 Task: Show more about the house rules of Terlingua, Texas, US.
Action: Mouse pressed left at (403, 160)
Screenshot: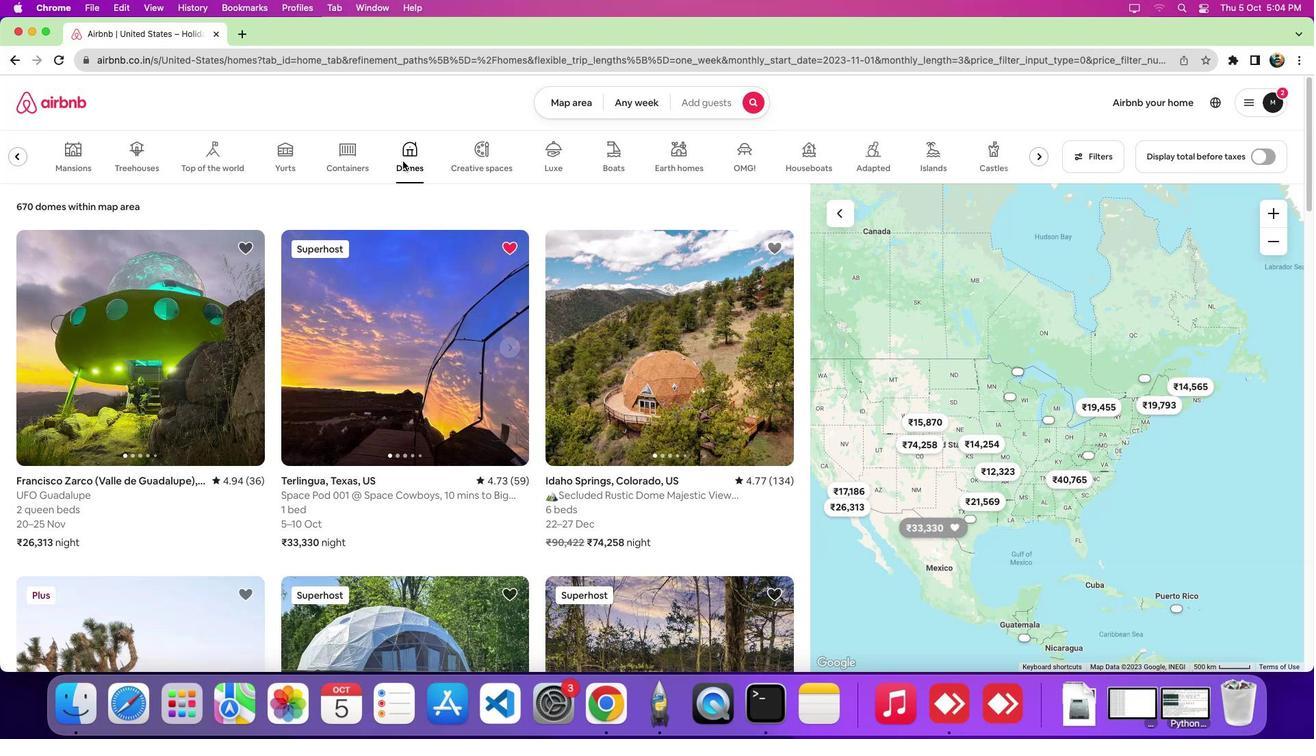 
Action: Mouse moved to (407, 323)
Screenshot: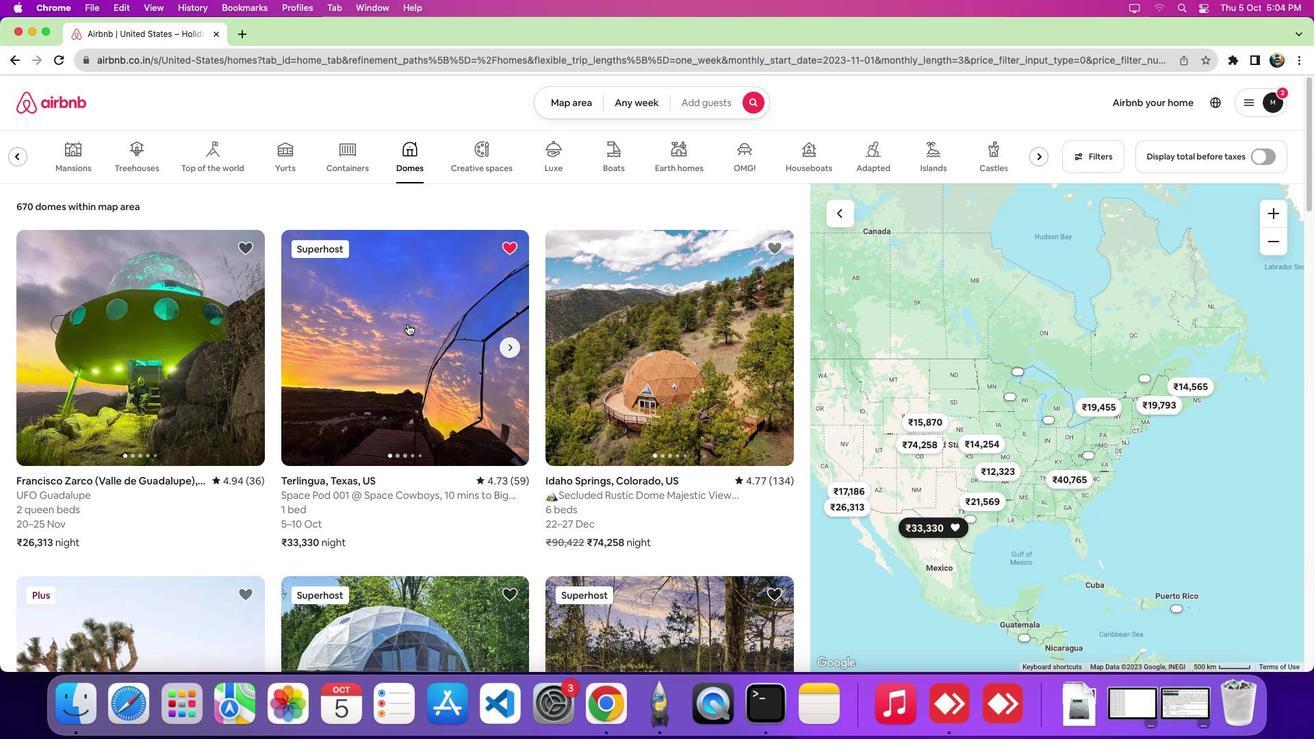 
Action: Mouse pressed left at (407, 323)
Screenshot: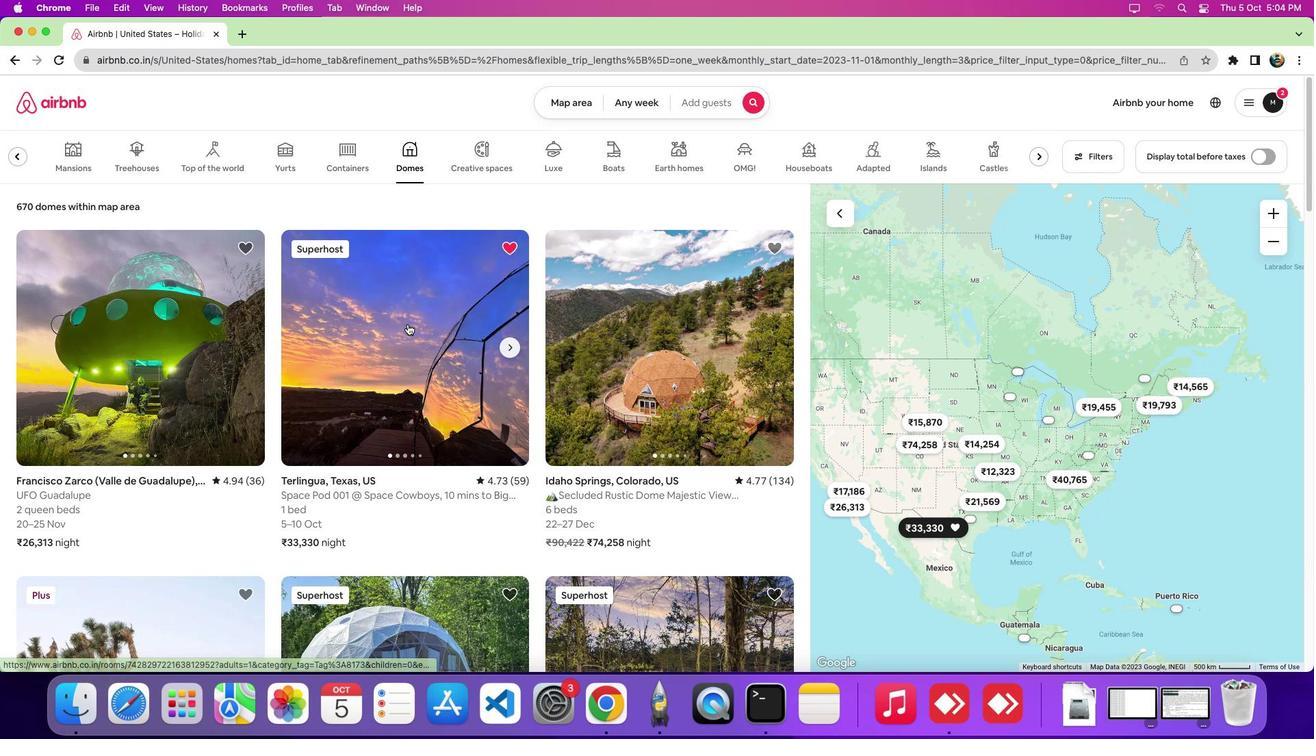 
Action: Mouse moved to (1309, 135)
Screenshot: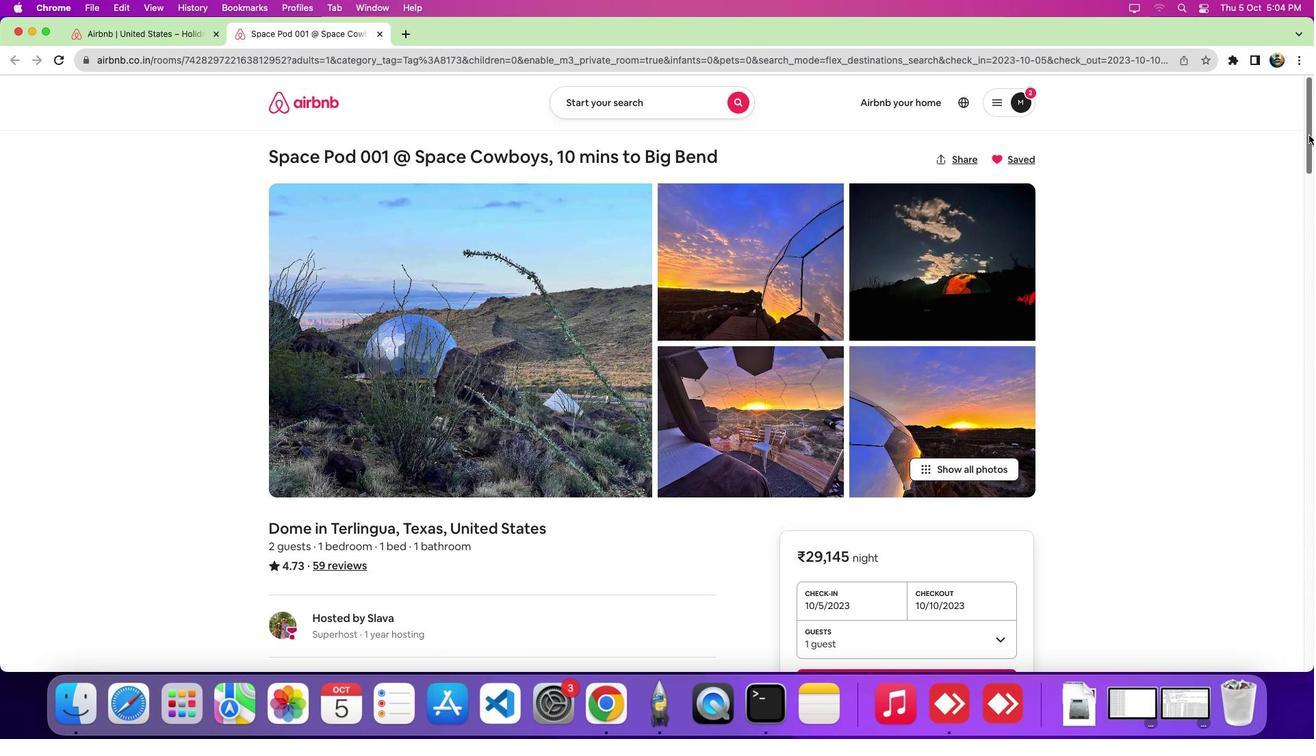 
Action: Mouse pressed left at (1309, 135)
Screenshot: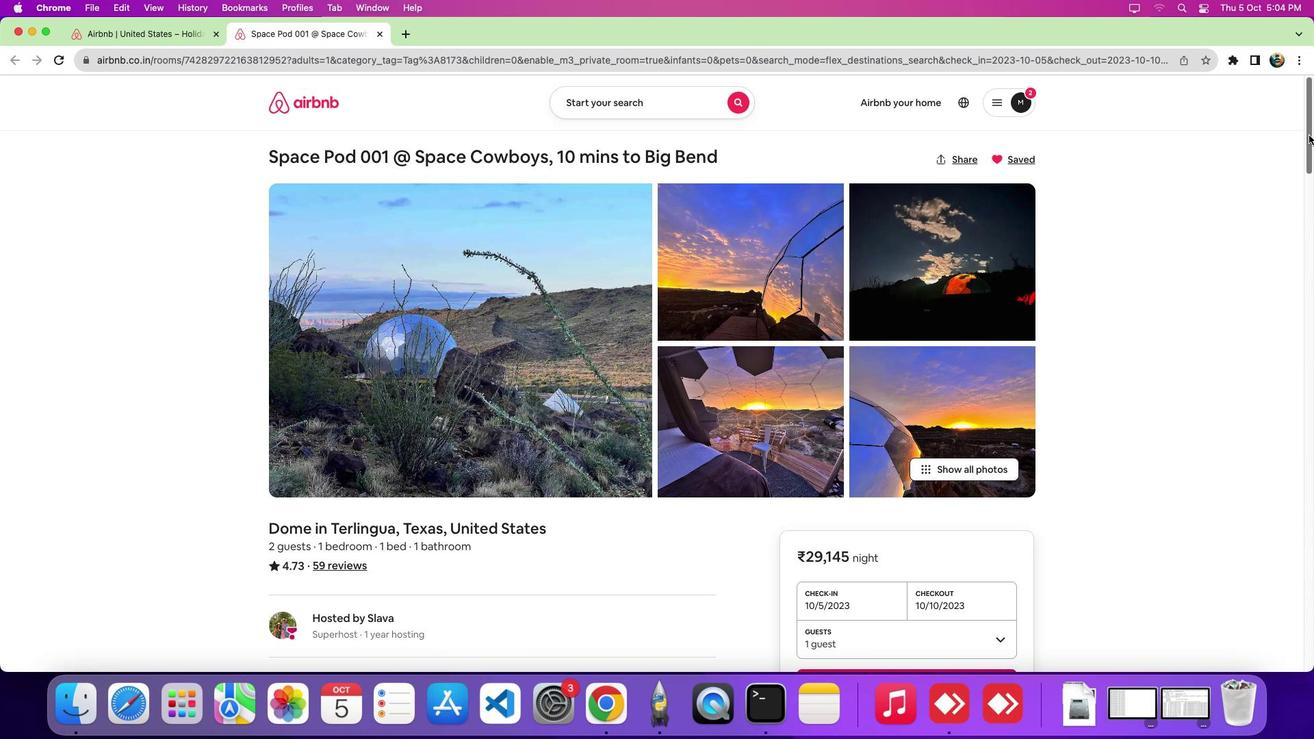 
Action: Mouse moved to (307, 437)
Screenshot: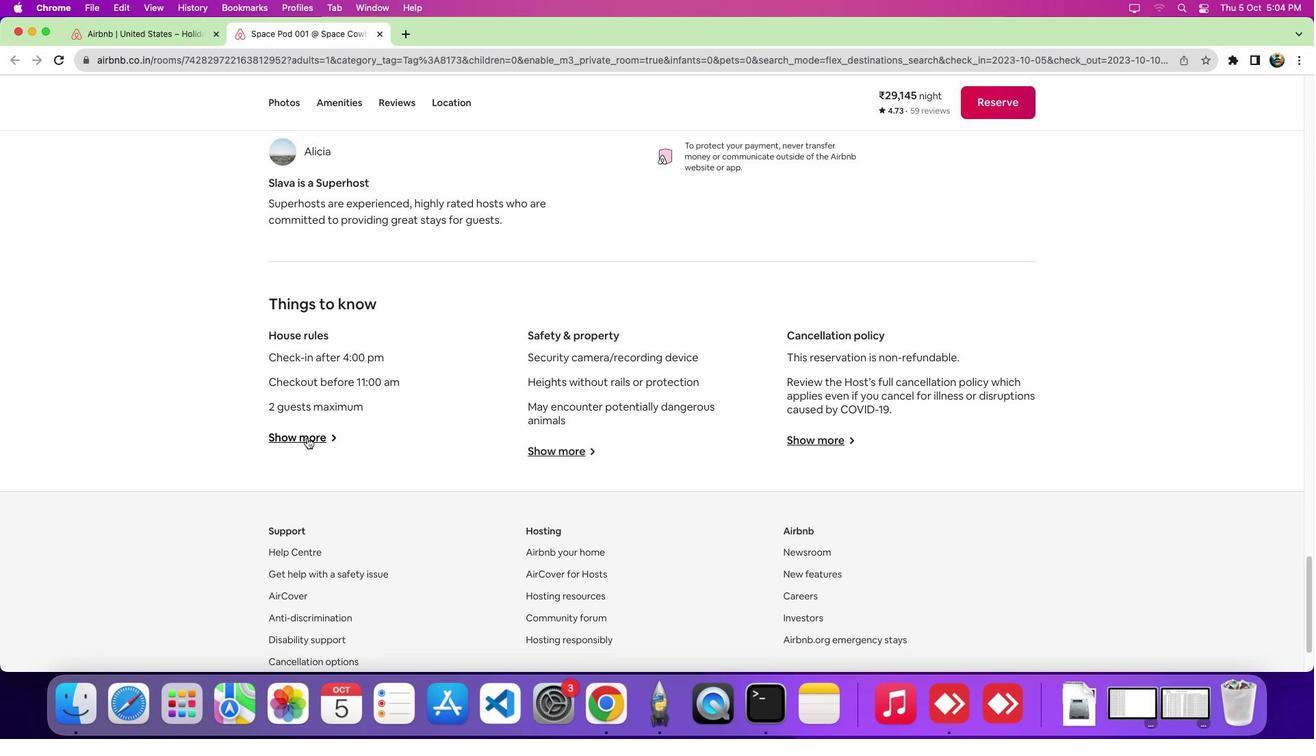 
Action: Mouse pressed left at (307, 437)
Screenshot: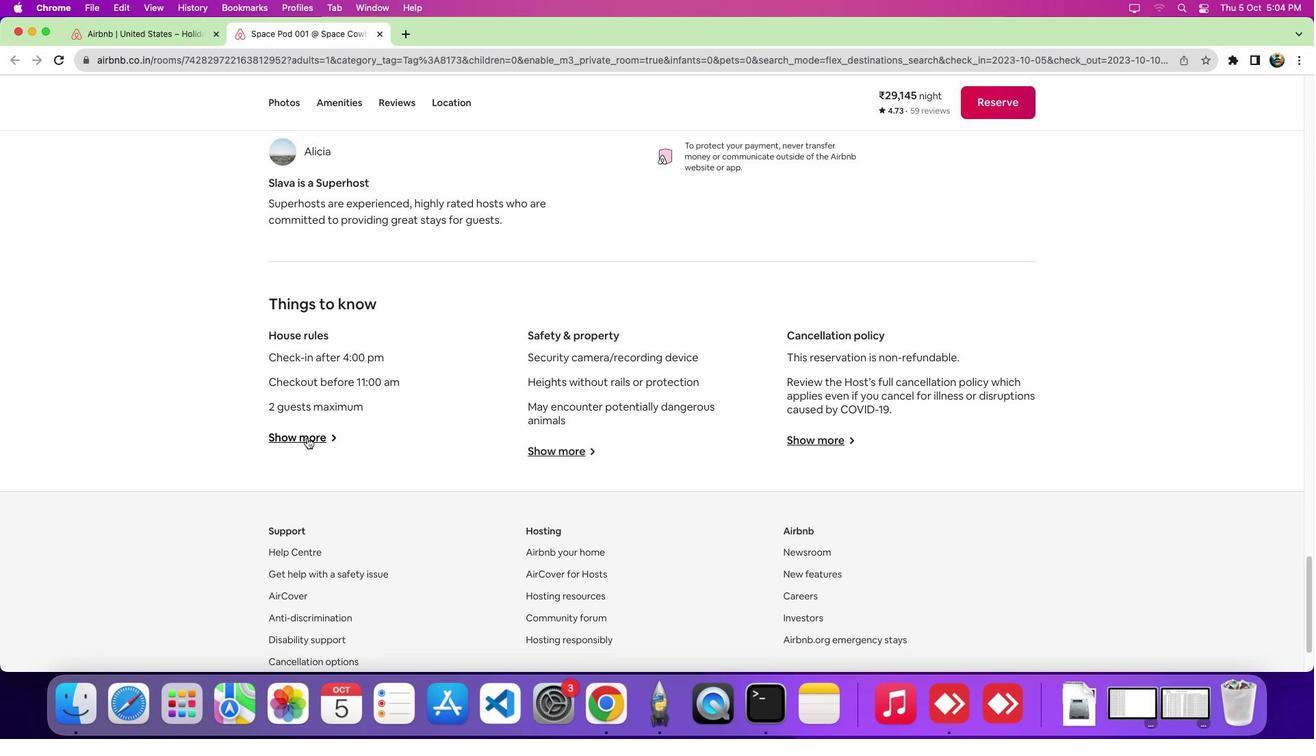 
Action: Mouse moved to (662, 388)
Screenshot: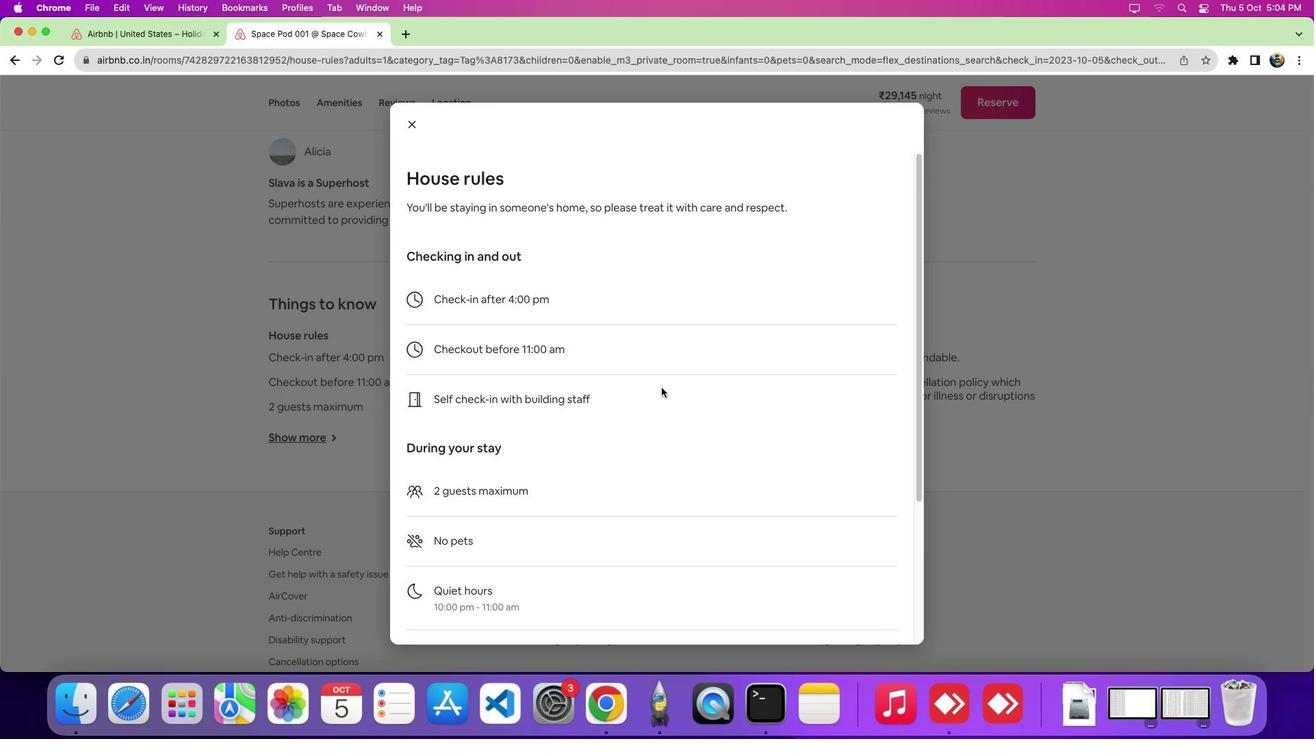 
Action: Mouse scrolled (662, 388) with delta (0, 0)
Screenshot: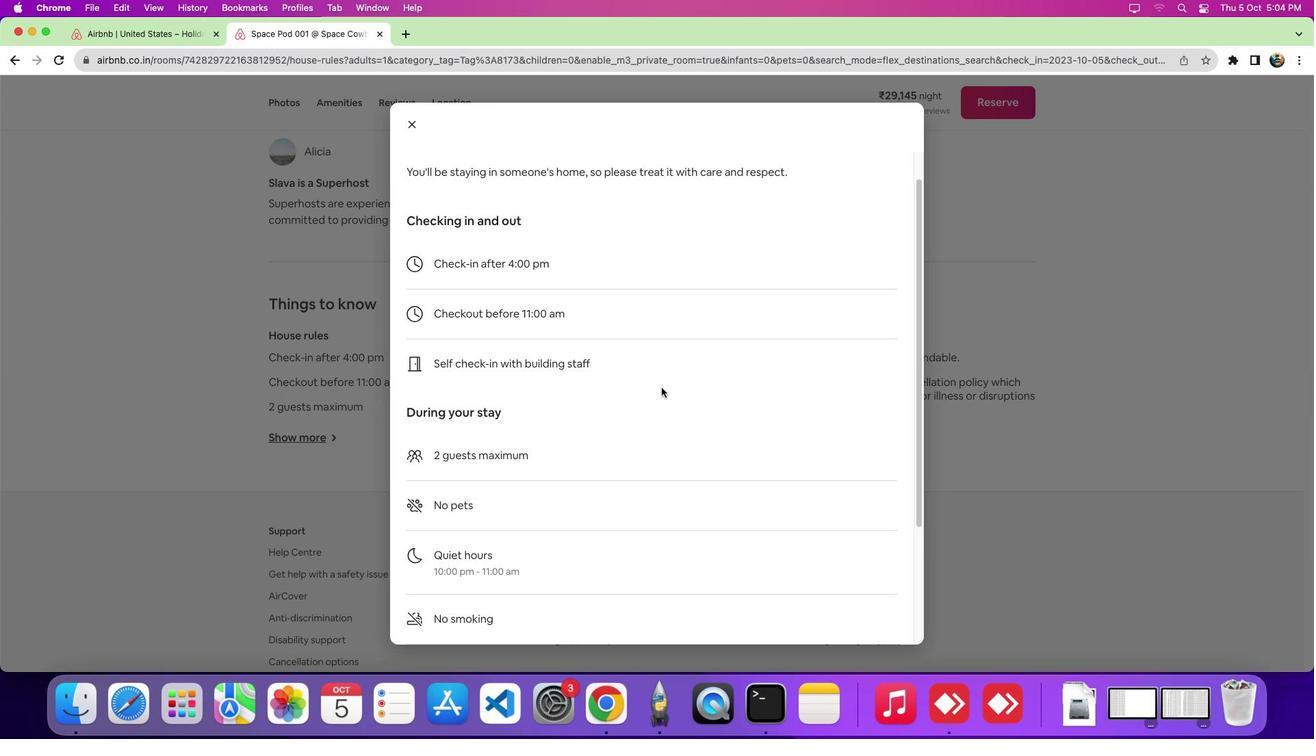 
Action: Mouse scrolled (662, 388) with delta (0, 0)
Screenshot: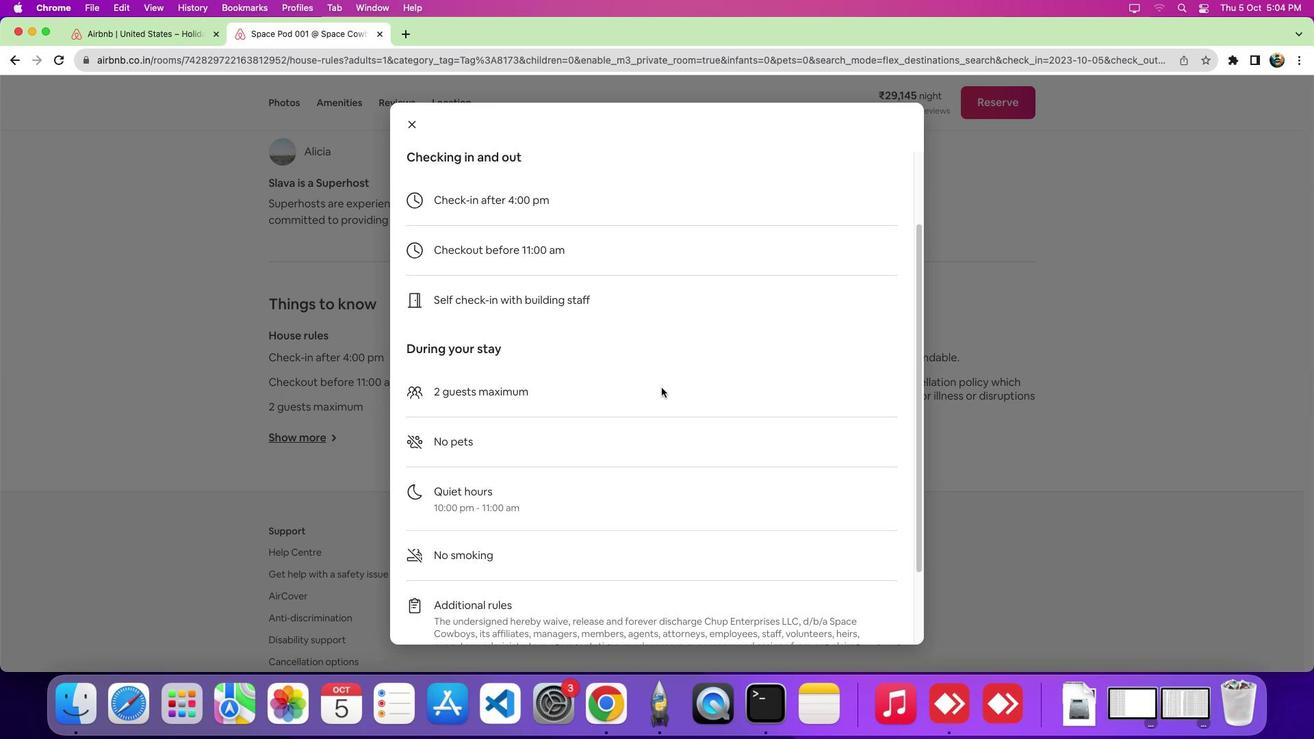 
Action: Mouse scrolled (662, 388) with delta (0, -5)
Screenshot: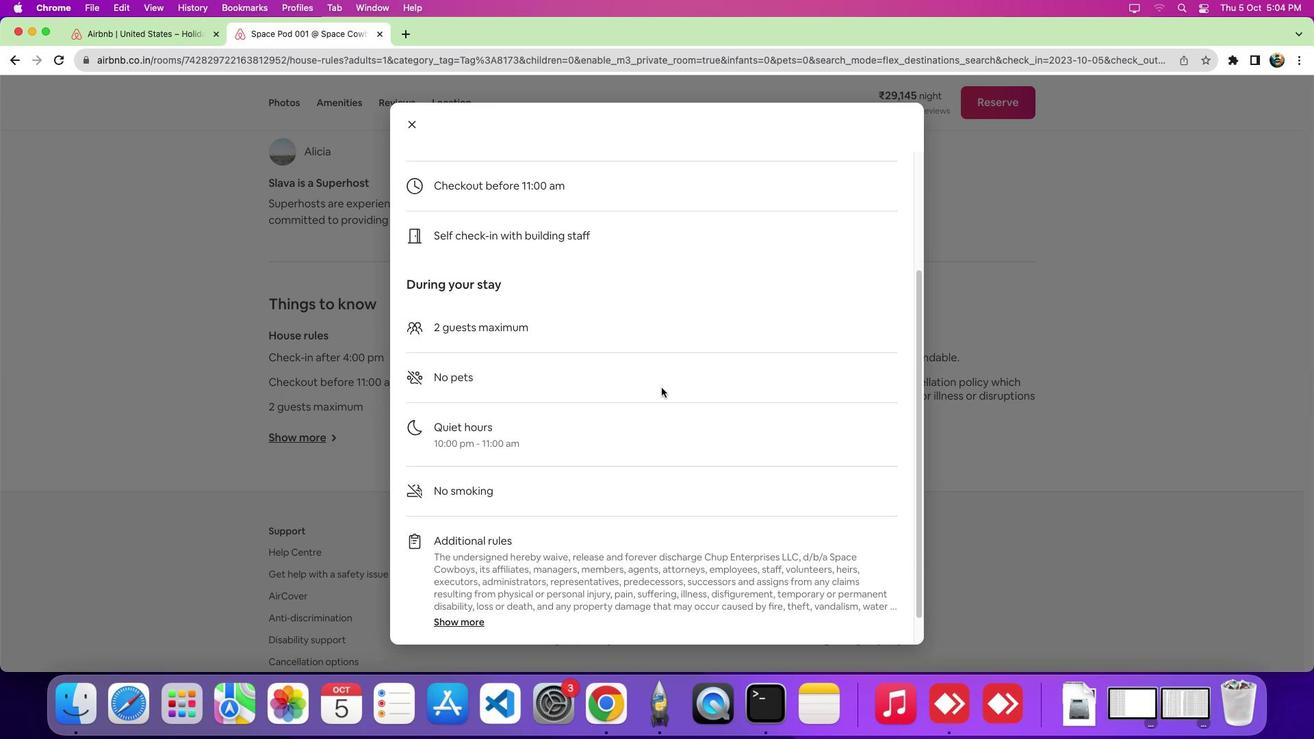 
Action: Mouse scrolled (662, 388) with delta (0, -6)
Screenshot: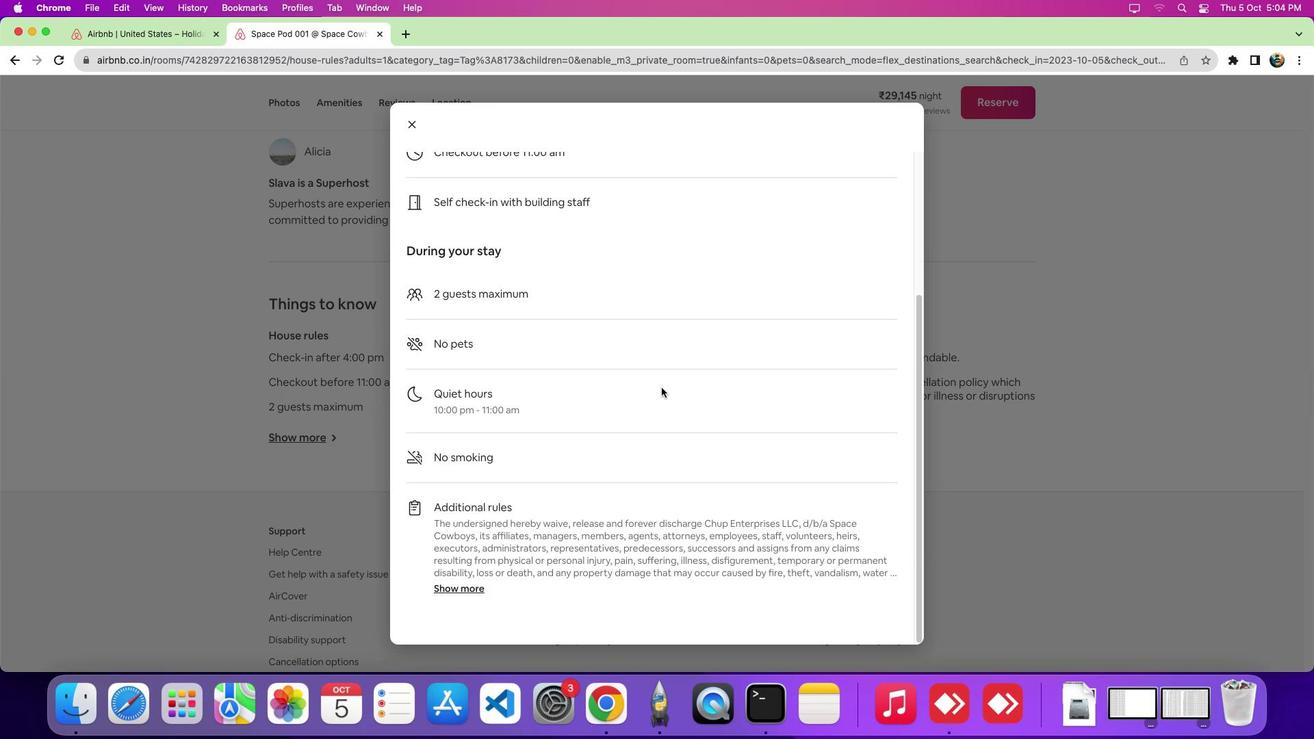 
